 Task: Add Guayaki Organic Bluephoria to the cart.
Action: Mouse pressed left at (22, 131)
Screenshot: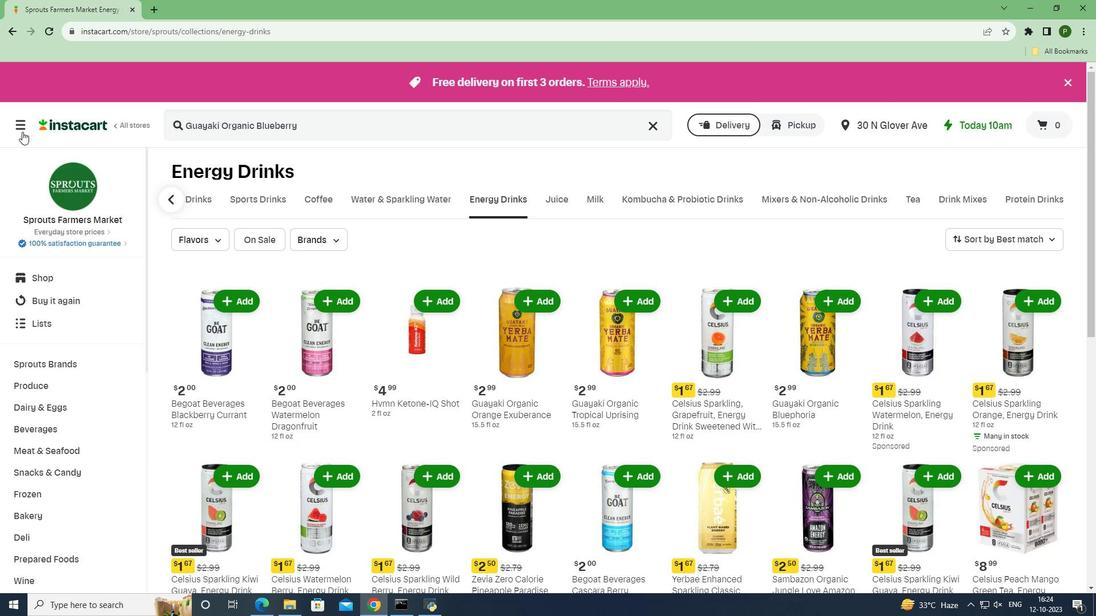 
Action: Mouse moved to (51, 307)
Screenshot: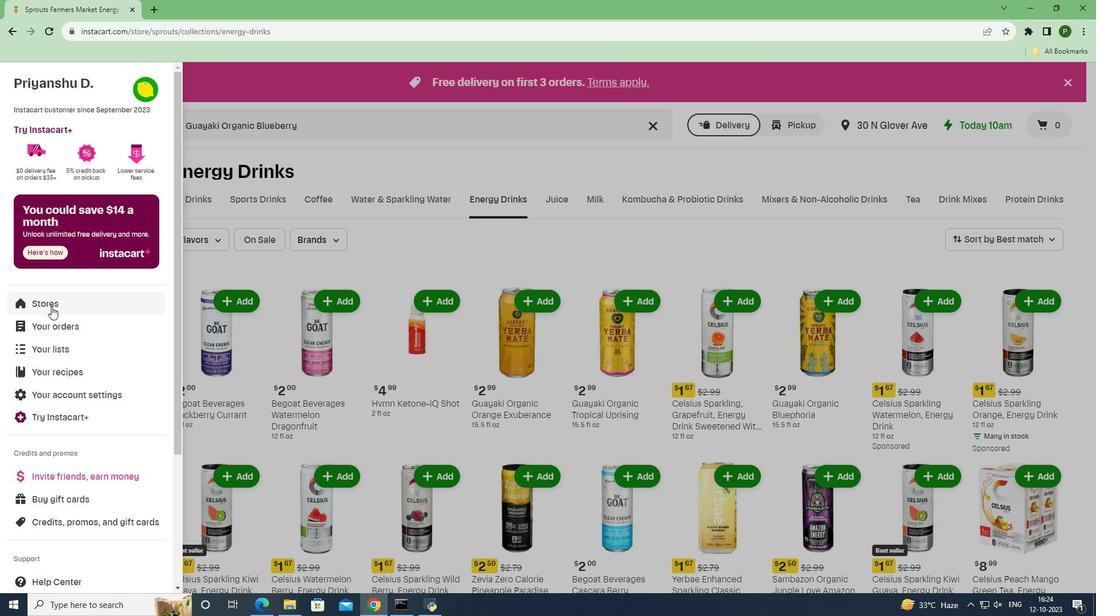 
Action: Mouse pressed left at (51, 307)
Screenshot: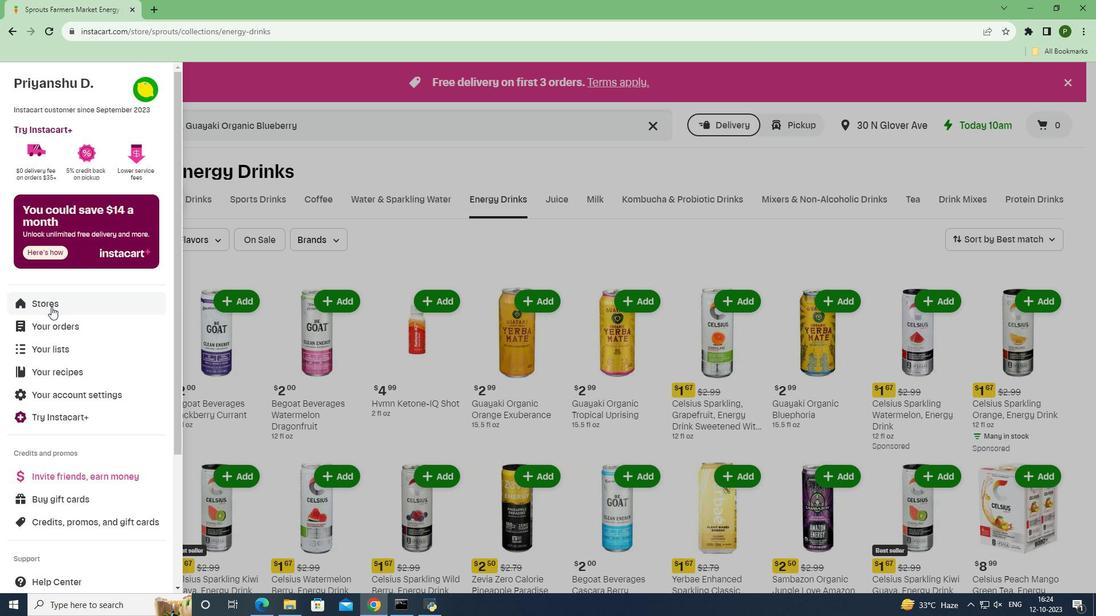 
Action: Mouse moved to (263, 135)
Screenshot: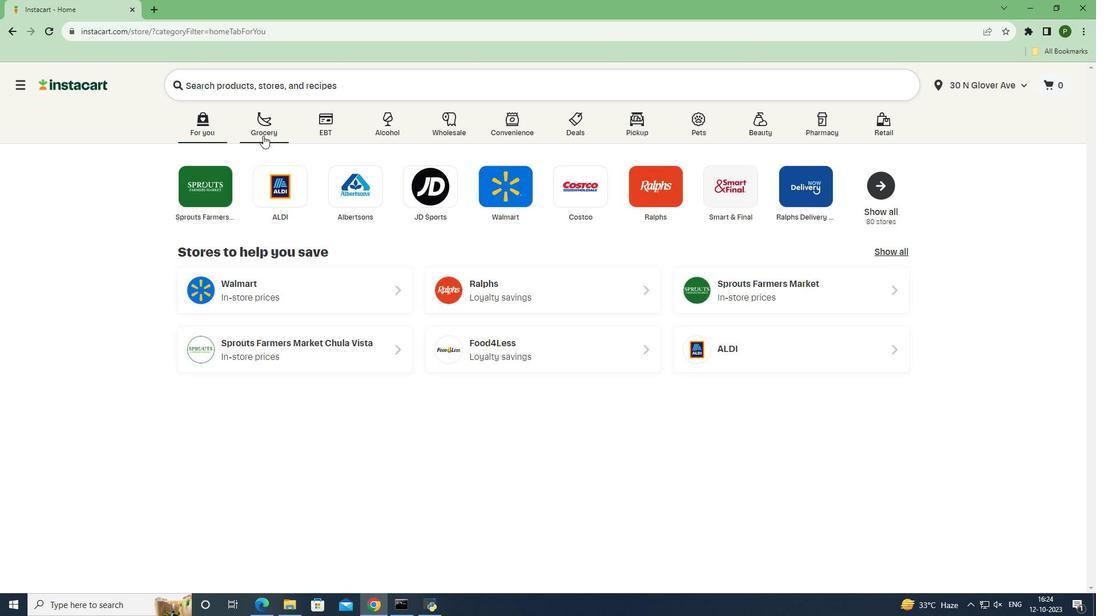 
Action: Mouse pressed left at (263, 135)
Screenshot: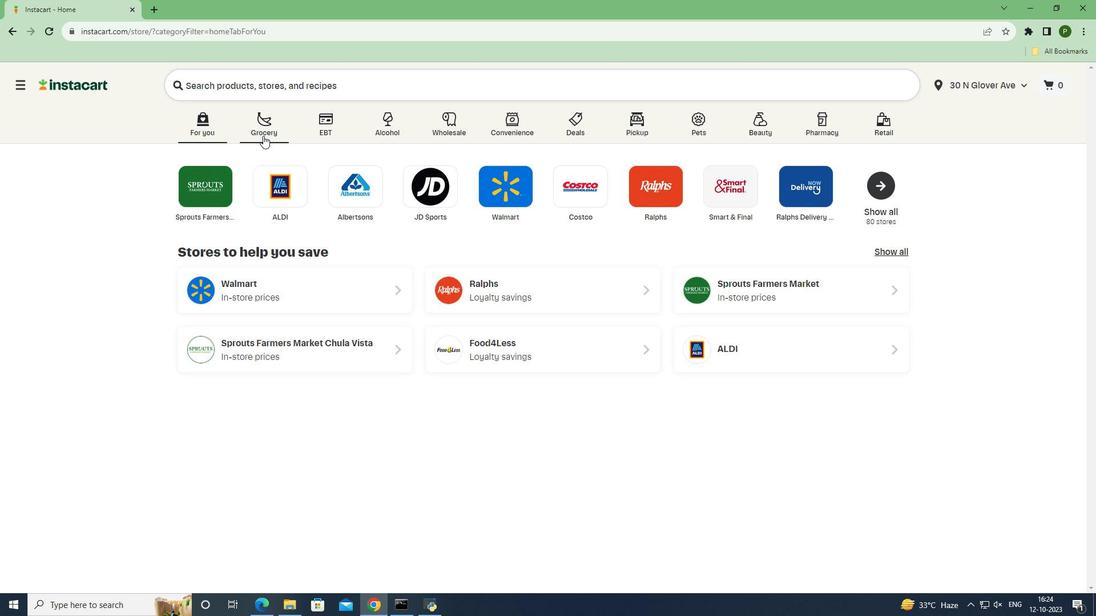 
Action: Mouse moved to (466, 258)
Screenshot: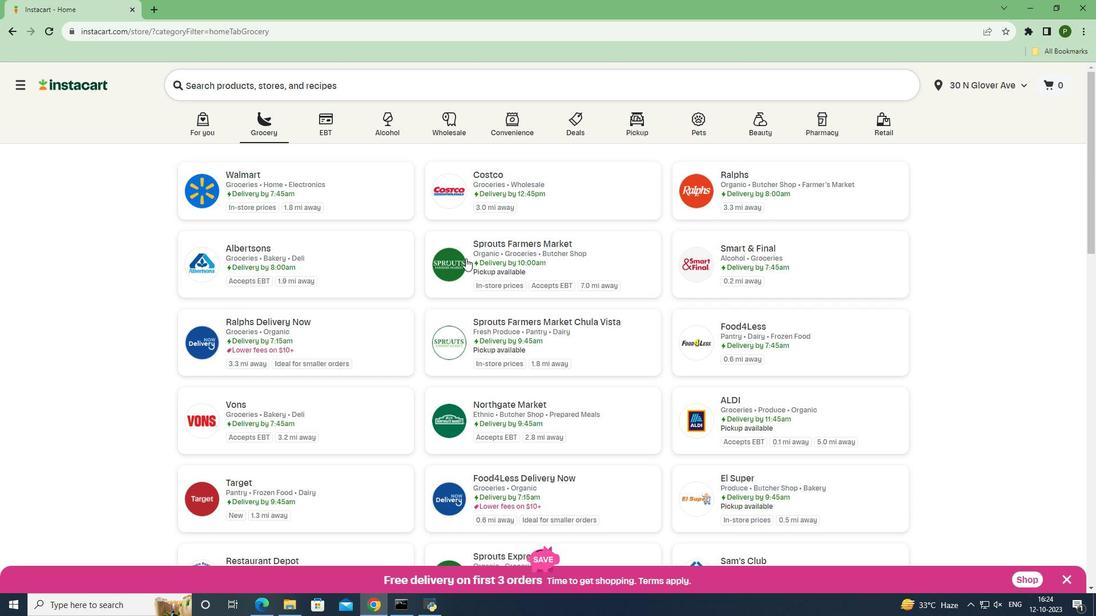 
Action: Mouse pressed left at (466, 258)
Screenshot: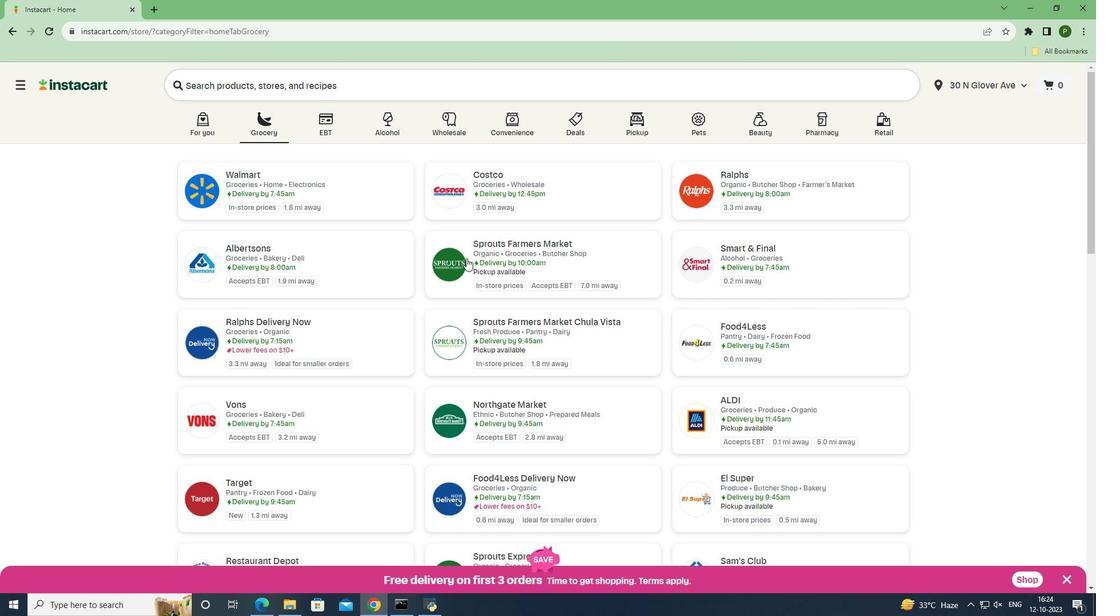 
Action: Mouse moved to (47, 421)
Screenshot: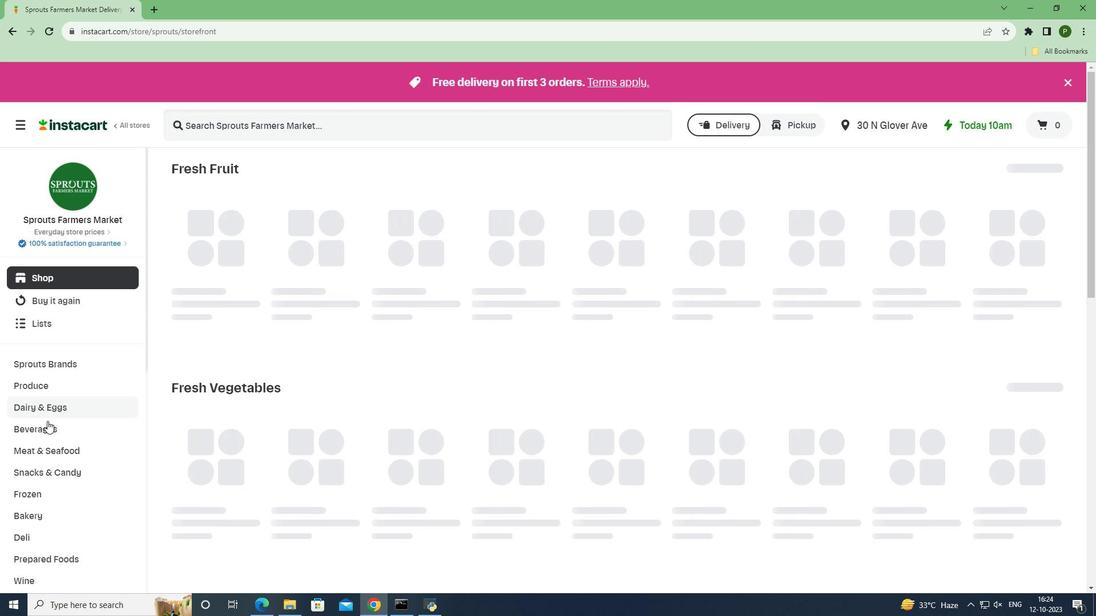 
Action: Mouse pressed left at (47, 421)
Screenshot: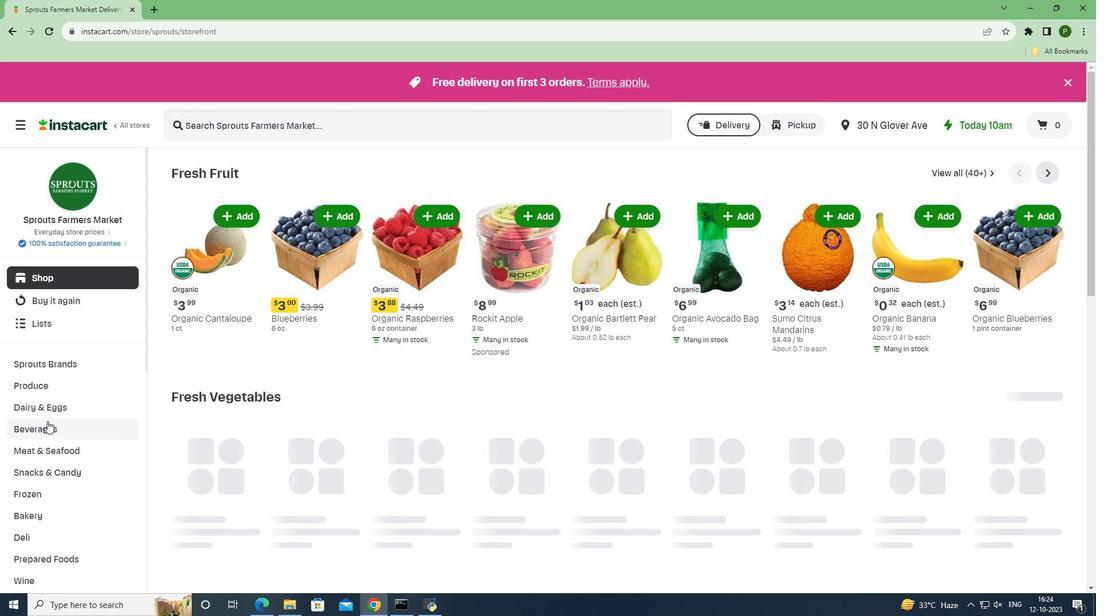 
Action: Mouse moved to (608, 202)
Screenshot: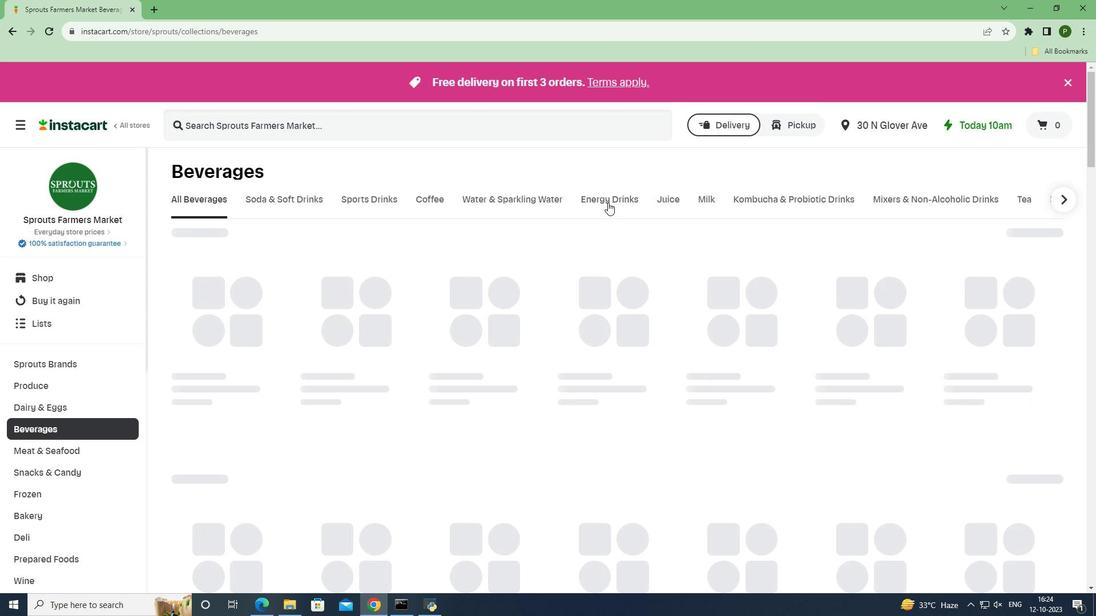 
Action: Mouse pressed left at (608, 202)
Screenshot: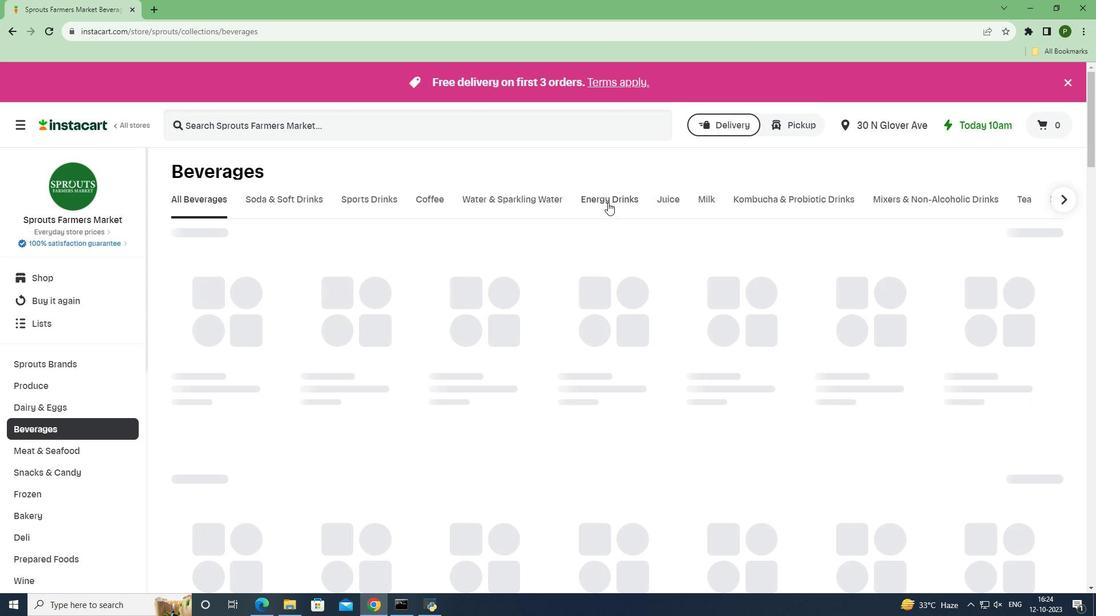 
Action: Mouse moved to (306, 123)
Screenshot: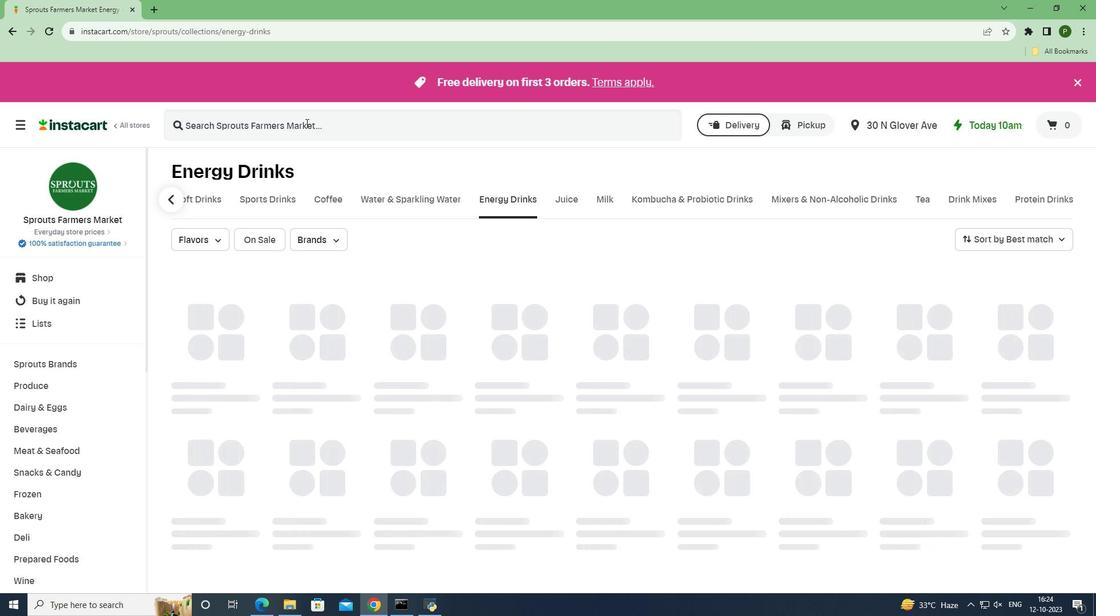 
Action: Mouse pressed left at (306, 123)
Screenshot: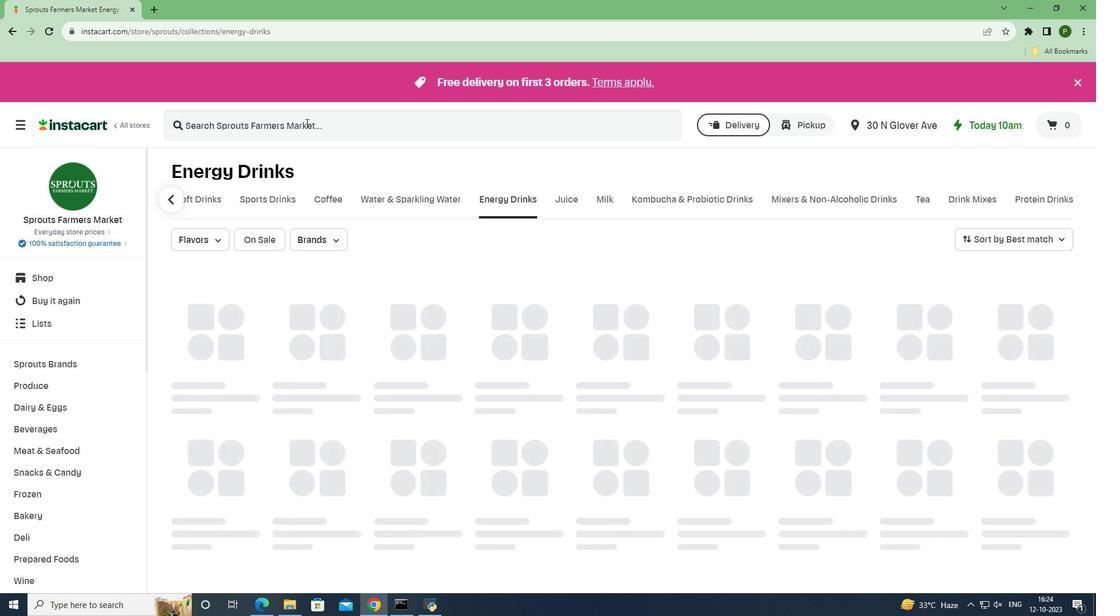 
Action: Key pressed <Key.caps_lock>G<Key.caps_lock>uayaki<Key.space><Key.caps_lock>O<Key.caps_lock>rganic<Key.space><Key.caps_lock>B<Key.caps_lock>luephoria<Key.space><Key.enter>
Screenshot: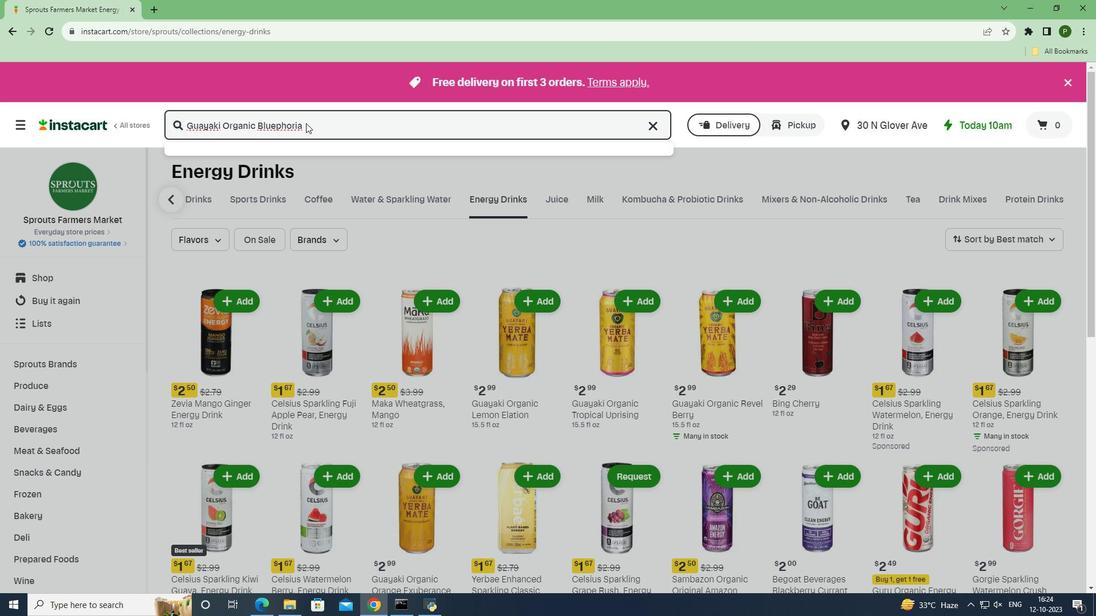 
Action: Mouse moved to (315, 246)
Screenshot: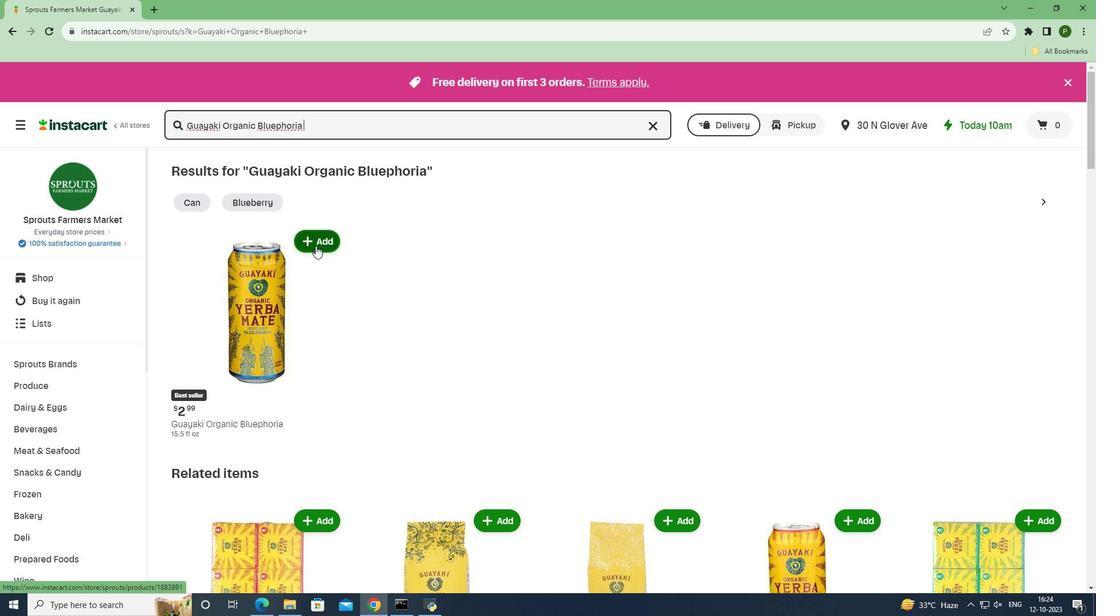 
Action: Mouse pressed left at (315, 246)
Screenshot: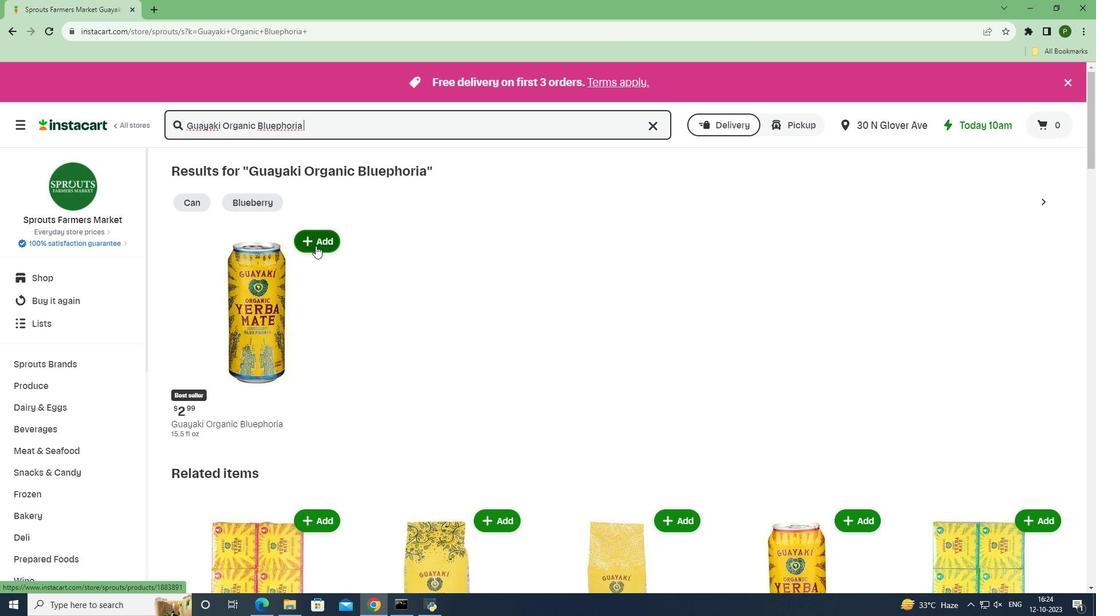 
Action: Mouse moved to (385, 348)
Screenshot: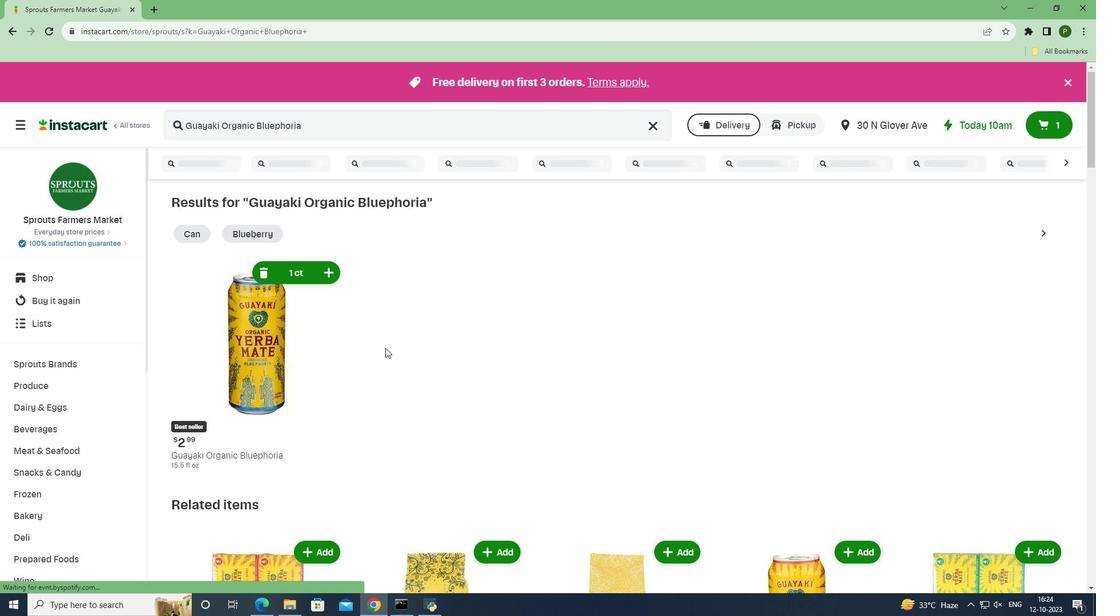 
